 Task: Set the marquee position for the marquee display to the bottom-right.
Action: Mouse moved to (128, 24)
Screenshot: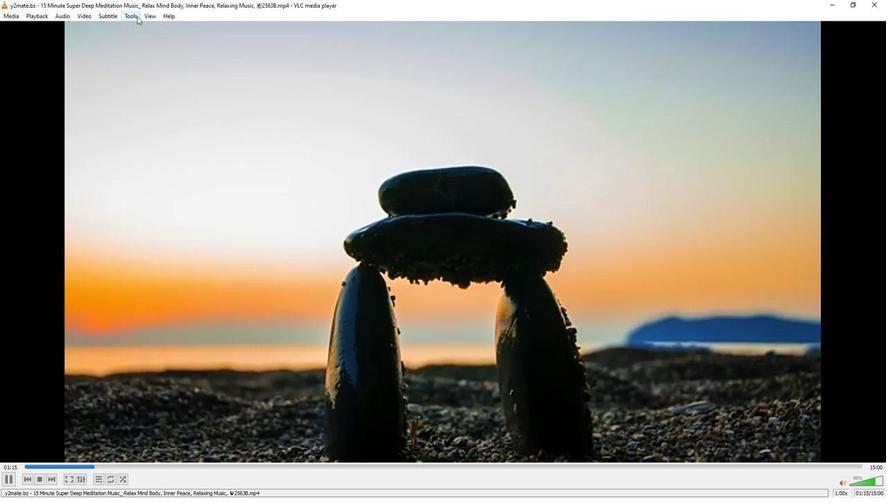 
Action: Mouse pressed left at (128, 24)
Screenshot: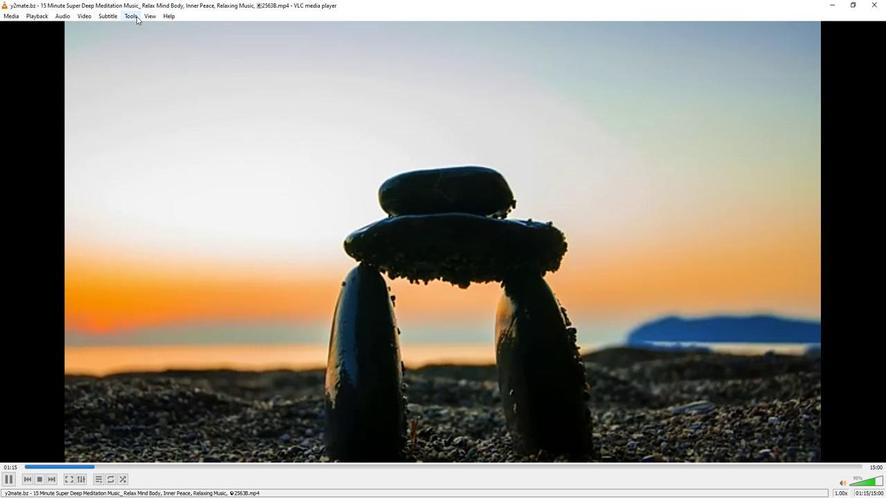 
Action: Mouse moved to (132, 125)
Screenshot: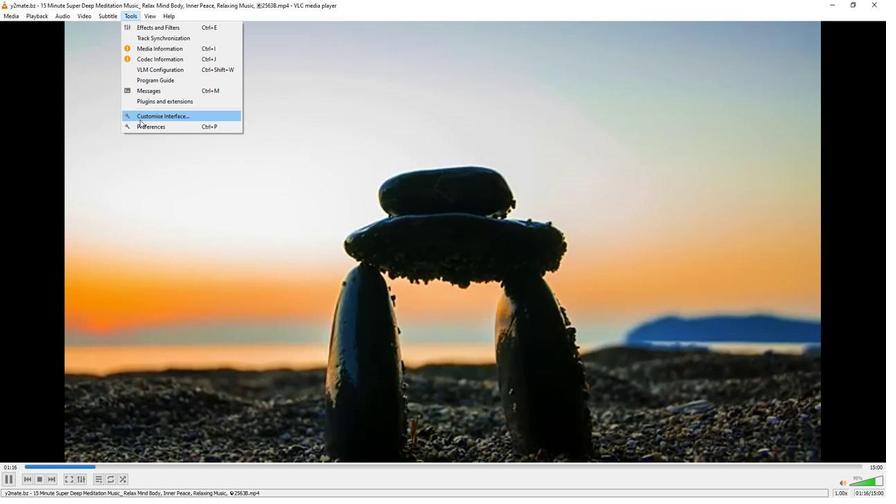 
Action: Mouse pressed left at (132, 125)
Screenshot: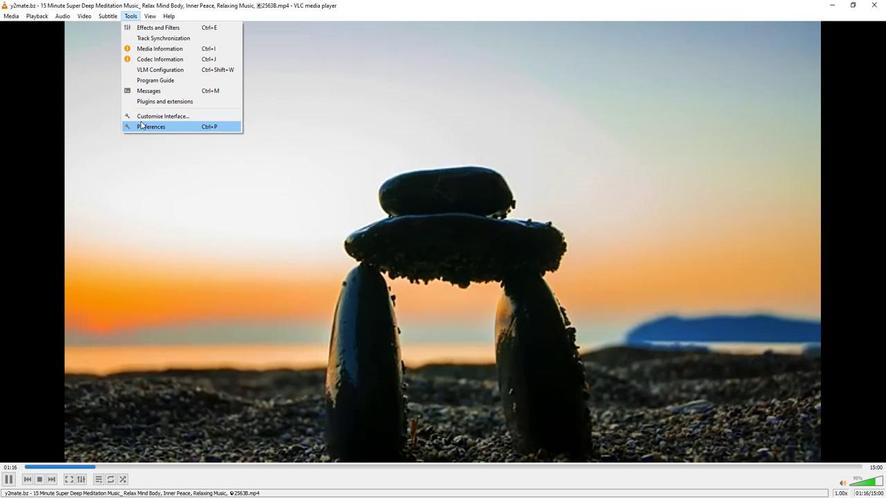 
Action: Mouse moved to (291, 399)
Screenshot: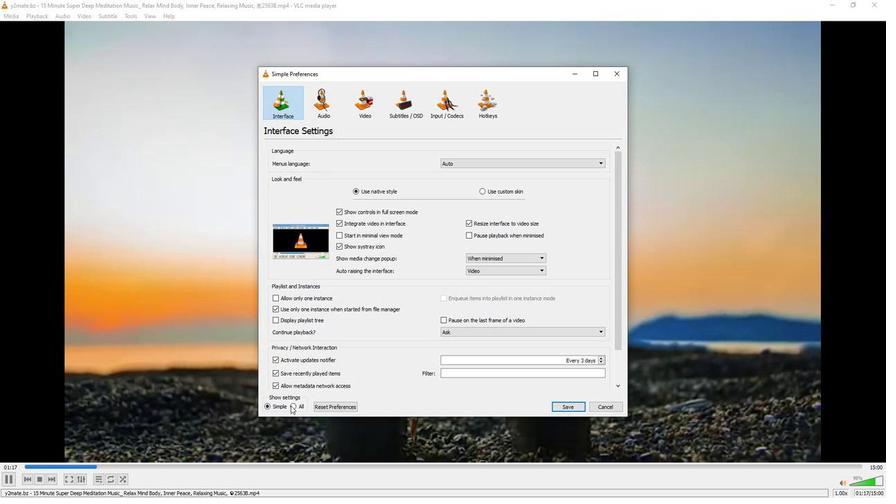 
Action: Mouse pressed left at (291, 399)
Screenshot: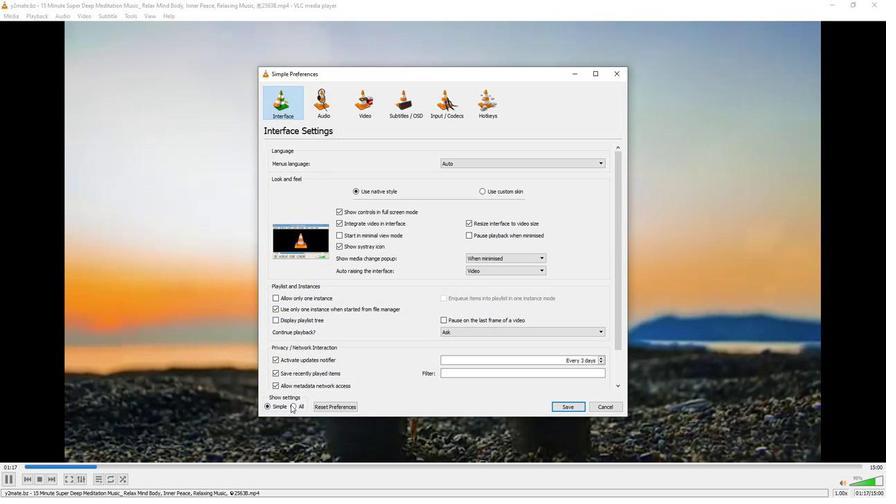 
Action: Mouse moved to (297, 340)
Screenshot: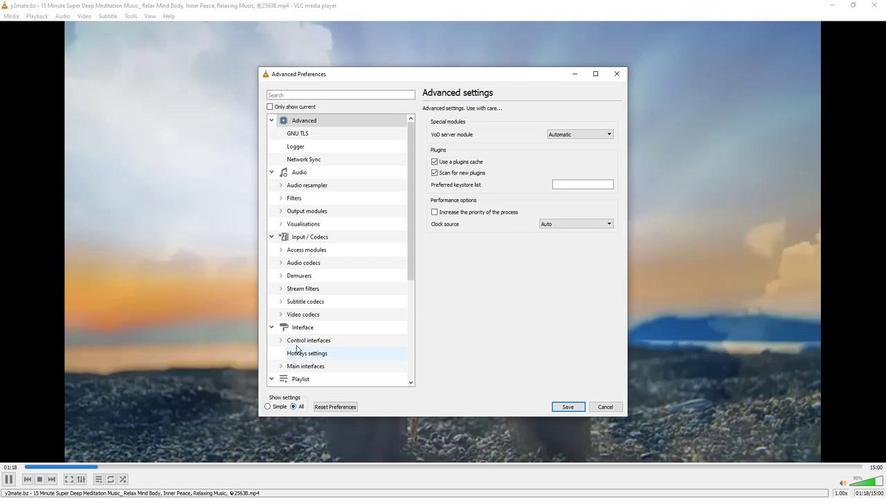 
Action: Mouse scrolled (297, 339) with delta (0, 0)
Screenshot: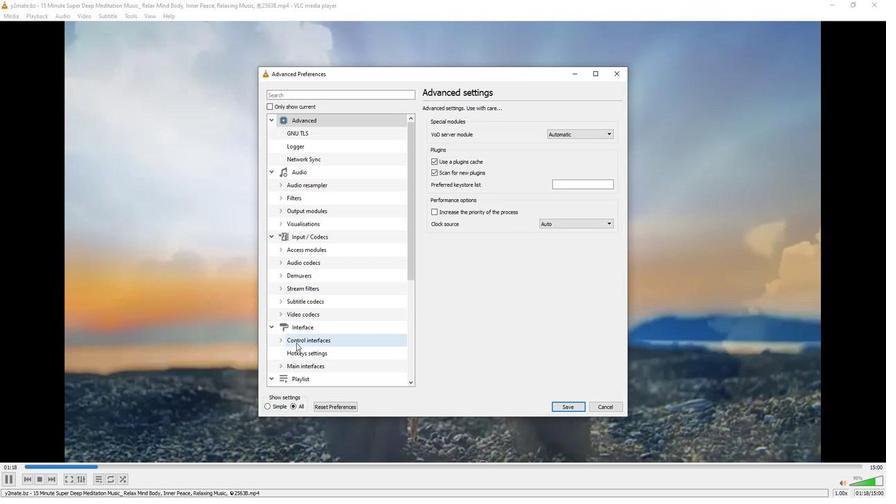 
Action: Mouse scrolled (297, 339) with delta (0, 0)
Screenshot: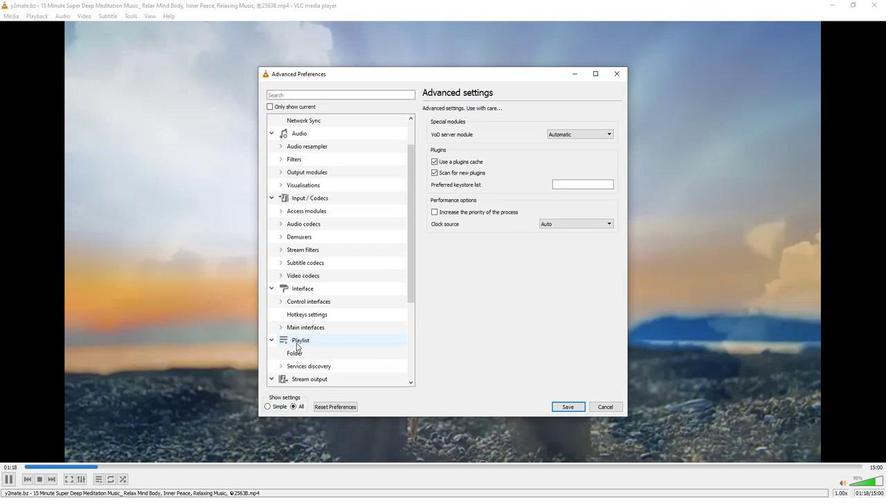 
Action: Mouse moved to (297, 340)
Screenshot: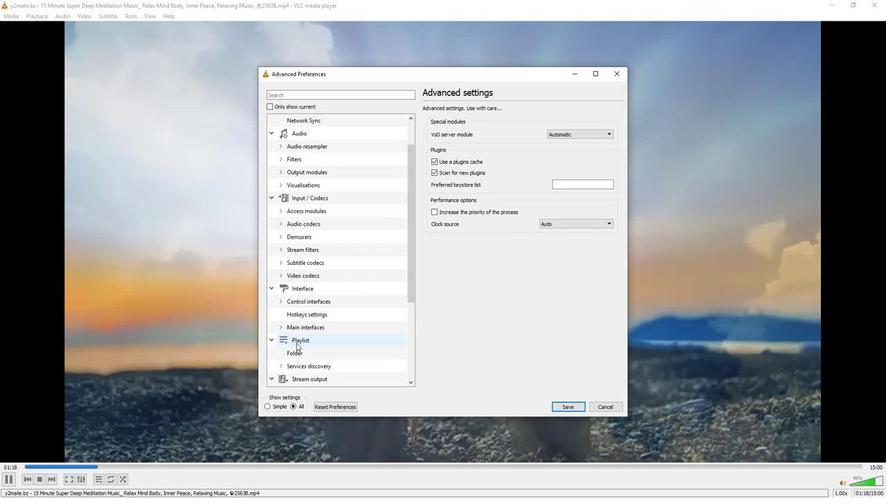 
Action: Mouse scrolled (297, 339) with delta (0, 0)
Screenshot: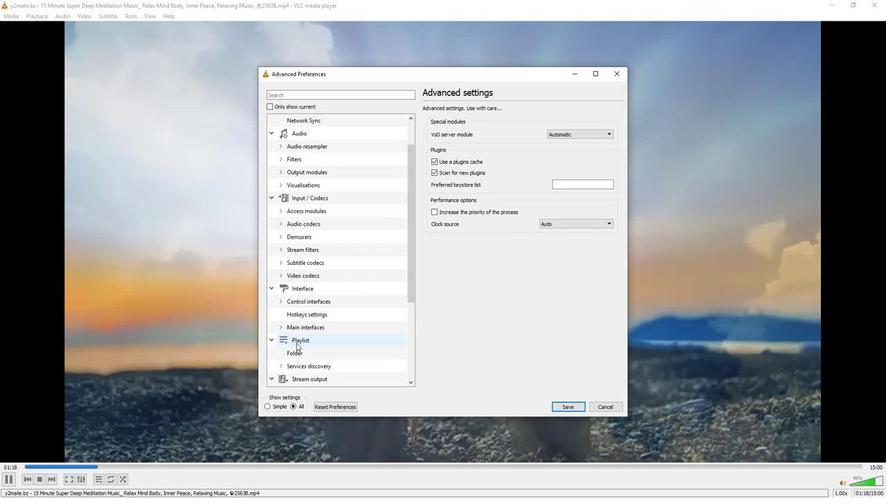 
Action: Mouse moved to (297, 338)
Screenshot: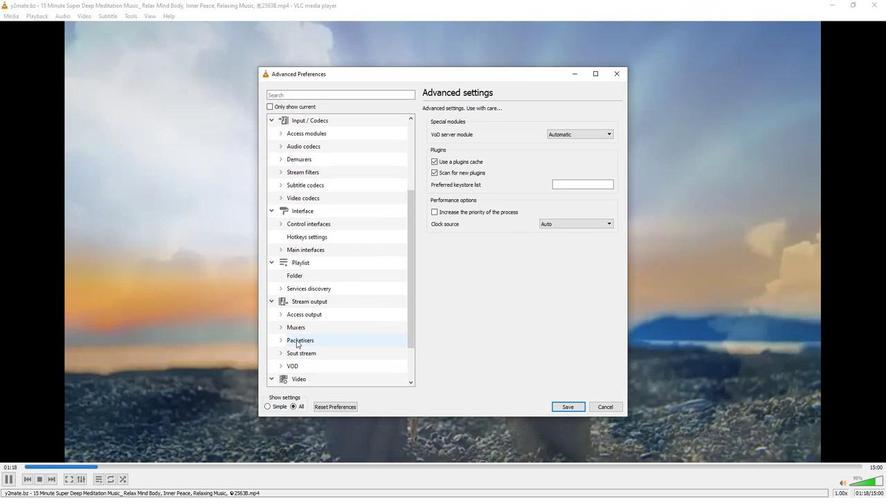 
Action: Mouse scrolled (297, 337) with delta (0, 0)
Screenshot: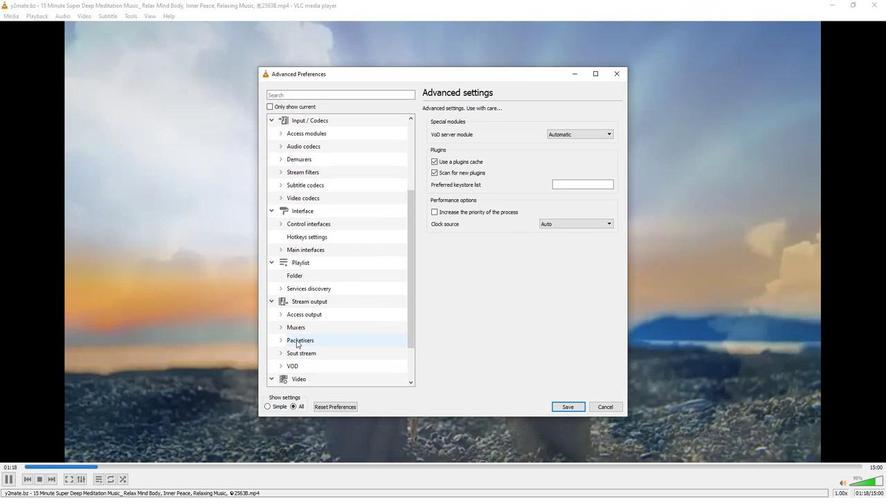 
Action: Mouse moved to (296, 339)
Screenshot: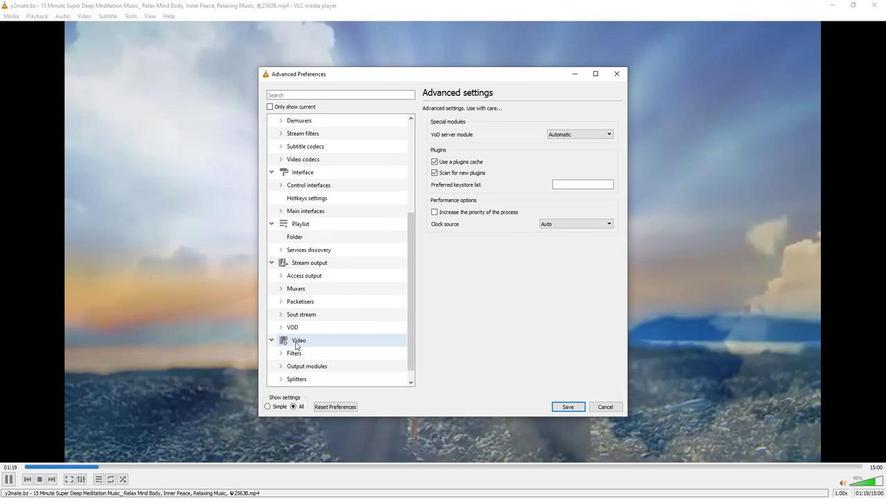 
Action: Mouse scrolled (296, 339) with delta (0, 0)
Screenshot: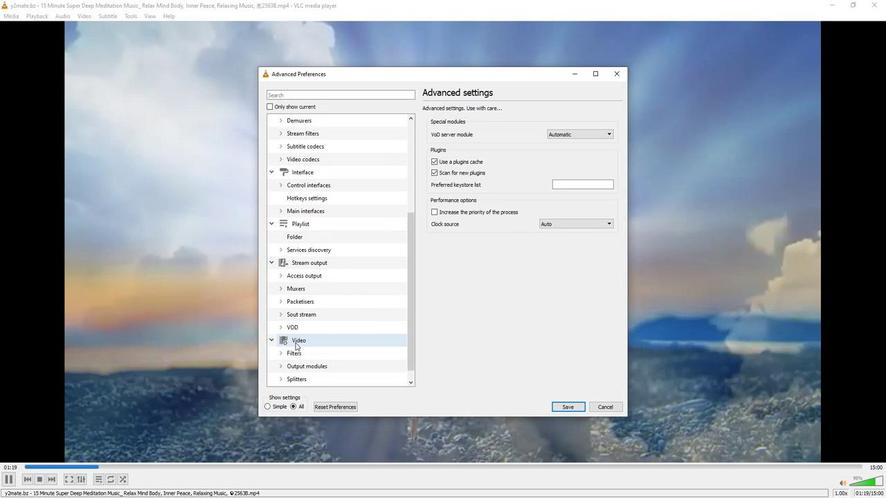 
Action: Mouse moved to (309, 373)
Screenshot: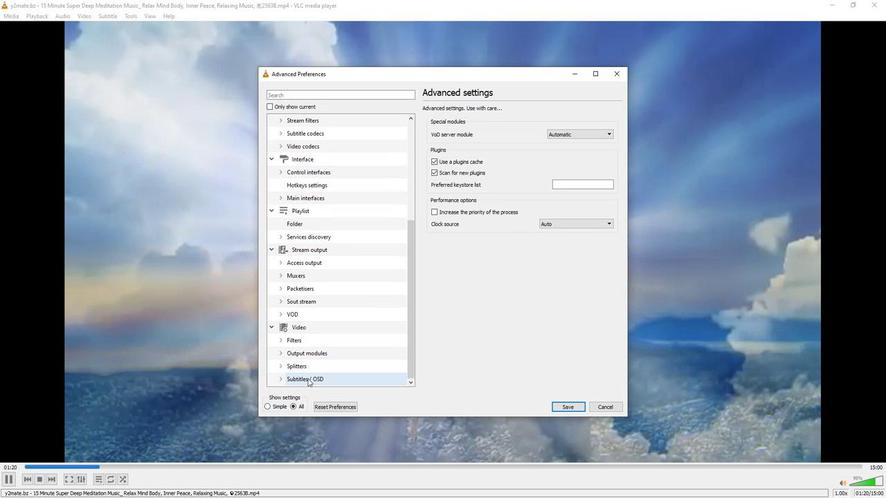 
Action: Mouse pressed left at (309, 373)
Screenshot: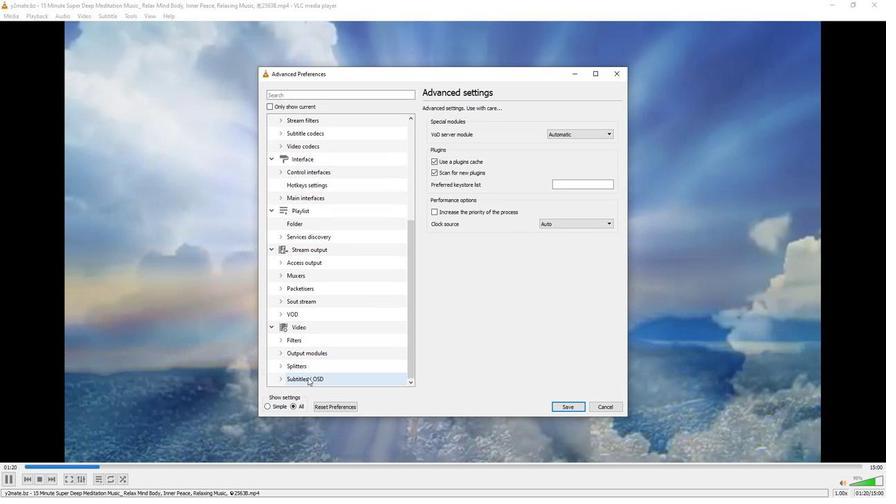 
Action: Mouse moved to (324, 338)
Screenshot: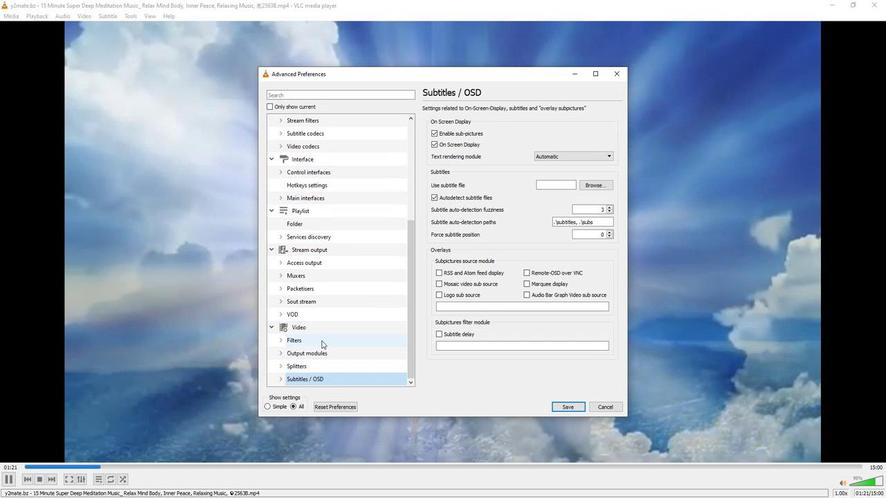 
Action: Mouse scrolled (324, 337) with delta (0, 0)
Screenshot: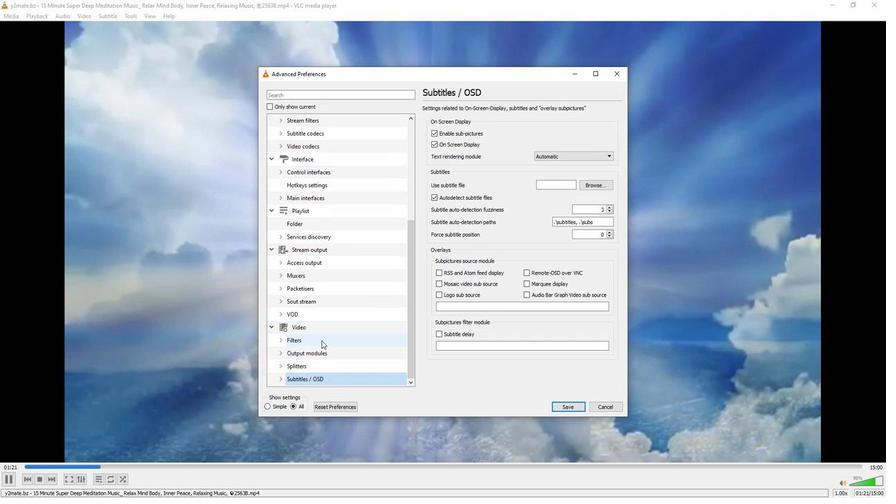 
Action: Mouse moved to (324, 336)
Screenshot: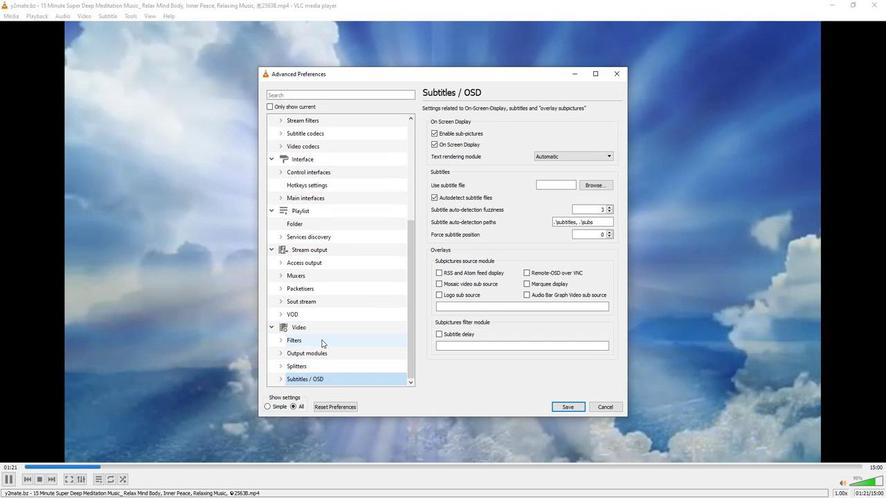 
Action: Mouse scrolled (324, 336) with delta (0, 0)
Screenshot: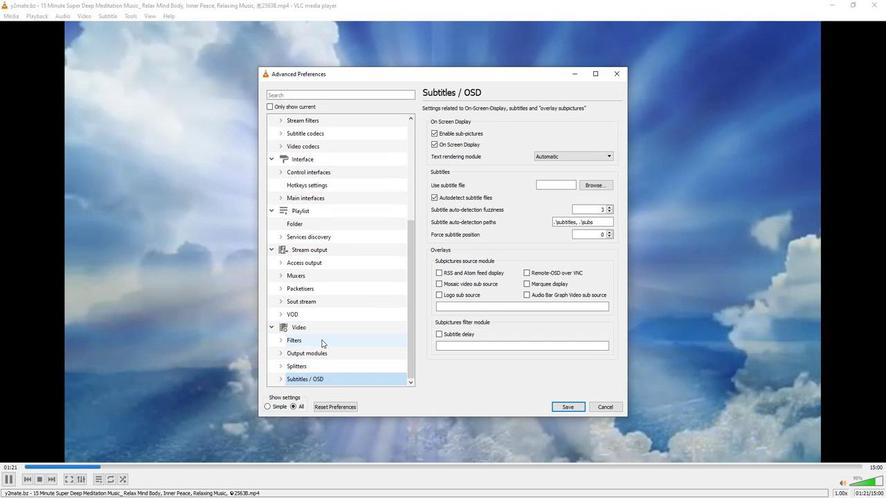 
Action: Mouse moved to (322, 333)
Screenshot: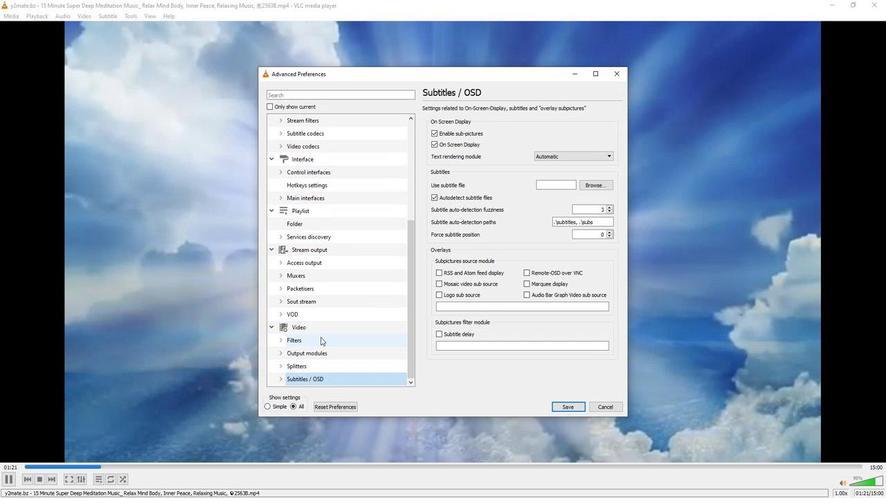 
Action: Mouse scrolled (322, 333) with delta (0, 0)
Screenshot: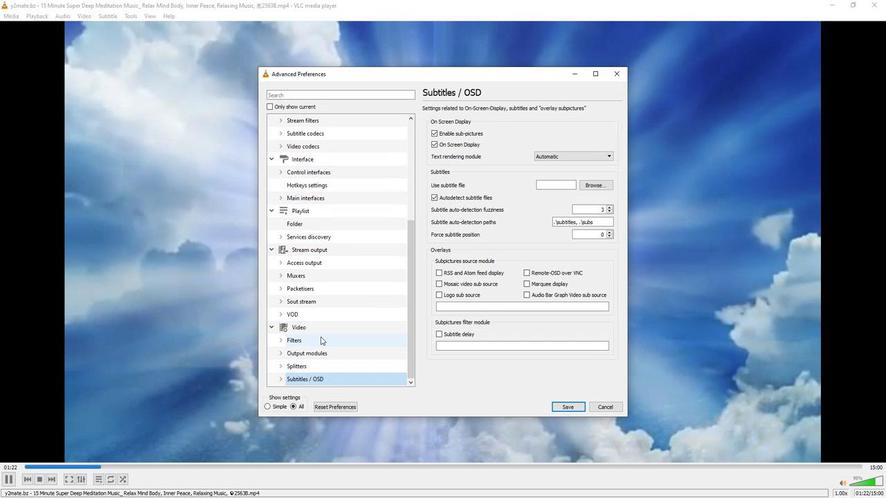 
Action: Mouse scrolled (322, 333) with delta (0, 0)
Screenshot: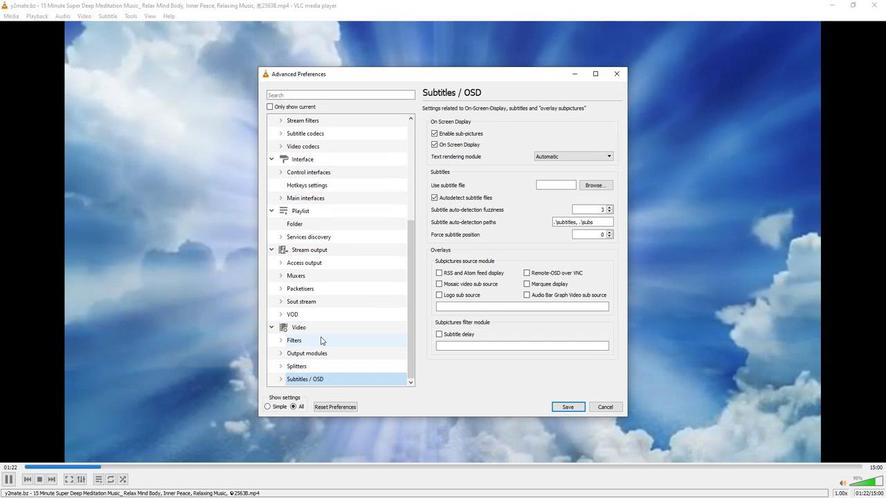 
Action: Mouse scrolled (322, 333) with delta (0, 0)
Screenshot: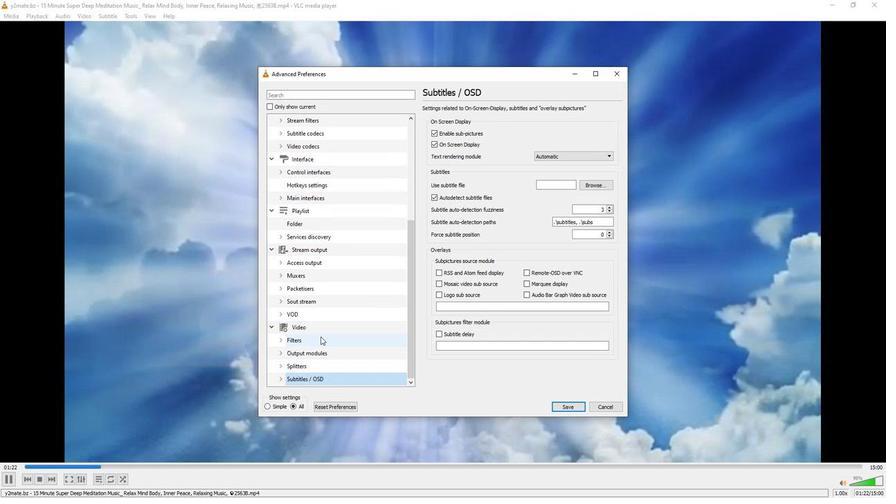 
Action: Mouse moved to (279, 374)
Screenshot: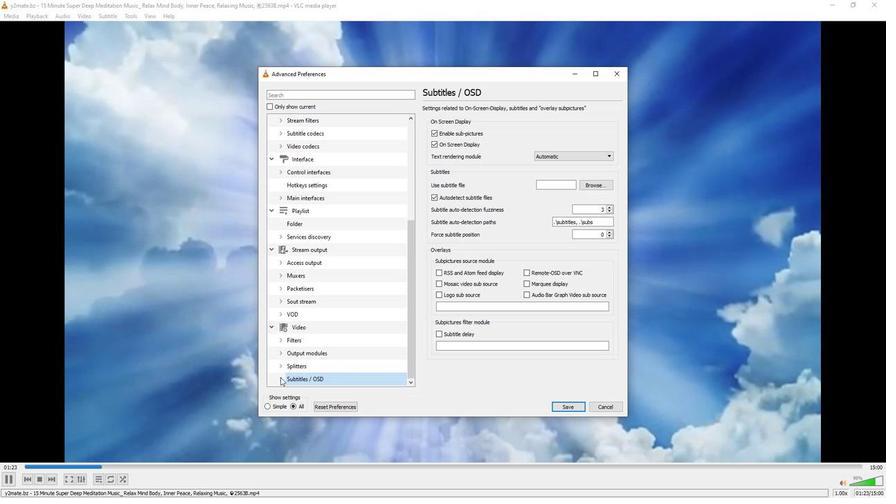 
Action: Mouse pressed left at (279, 374)
Screenshot: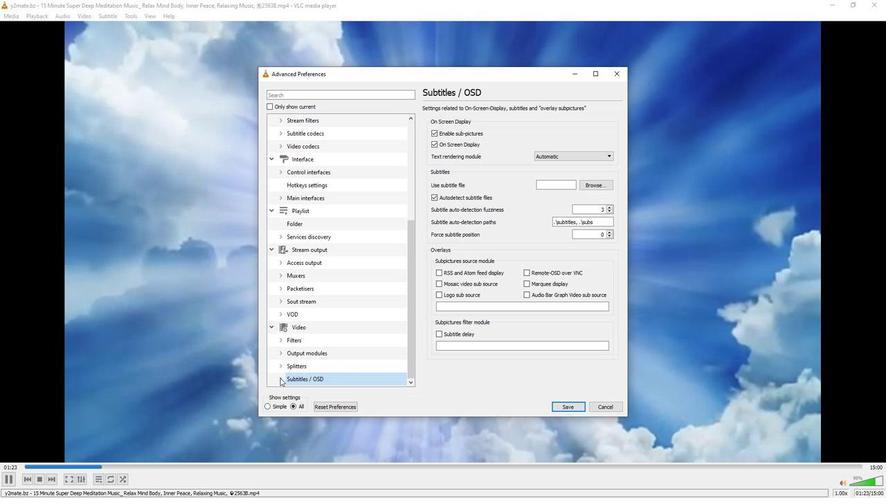 
Action: Mouse moved to (317, 326)
Screenshot: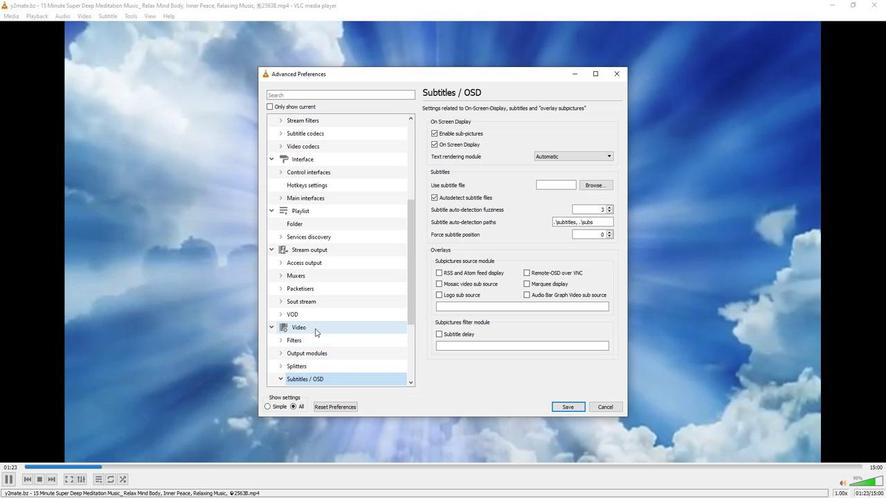 
Action: Mouse scrolled (317, 325) with delta (0, 0)
Screenshot: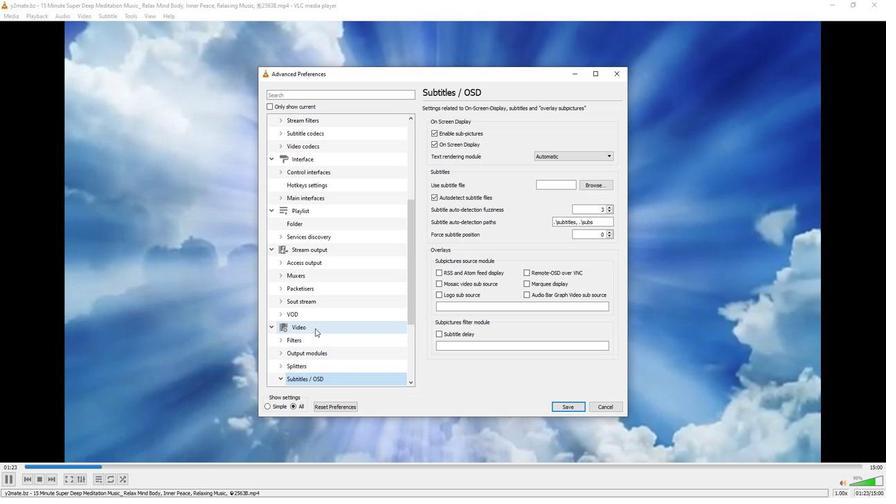 
Action: Mouse scrolled (317, 325) with delta (0, 0)
Screenshot: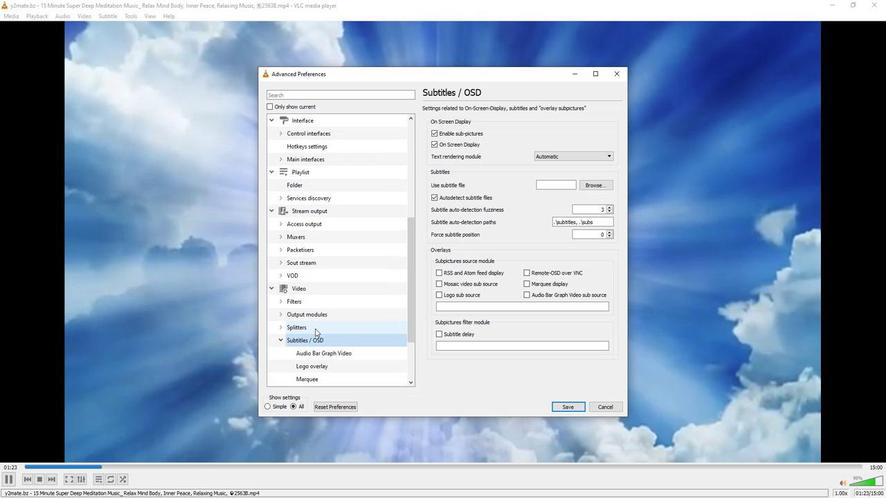 
Action: Mouse moved to (311, 354)
Screenshot: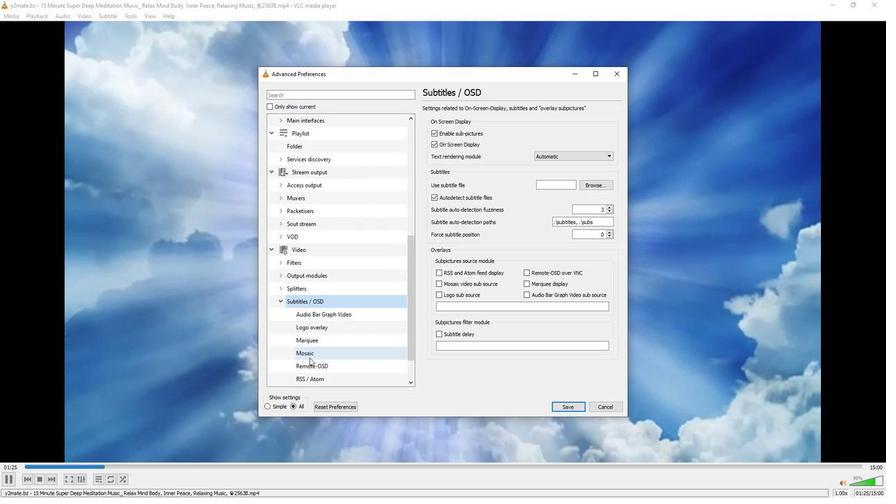 
Action: Mouse scrolled (311, 354) with delta (0, 0)
Screenshot: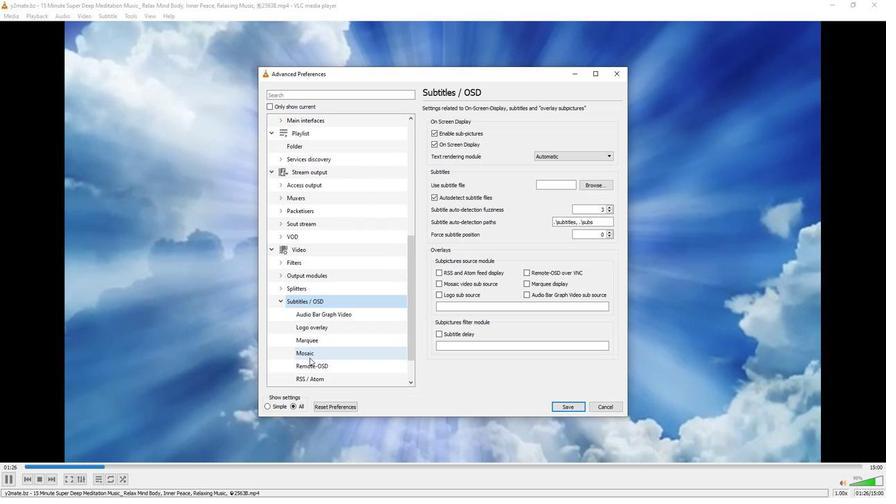 
Action: Mouse scrolled (311, 354) with delta (0, 0)
Screenshot: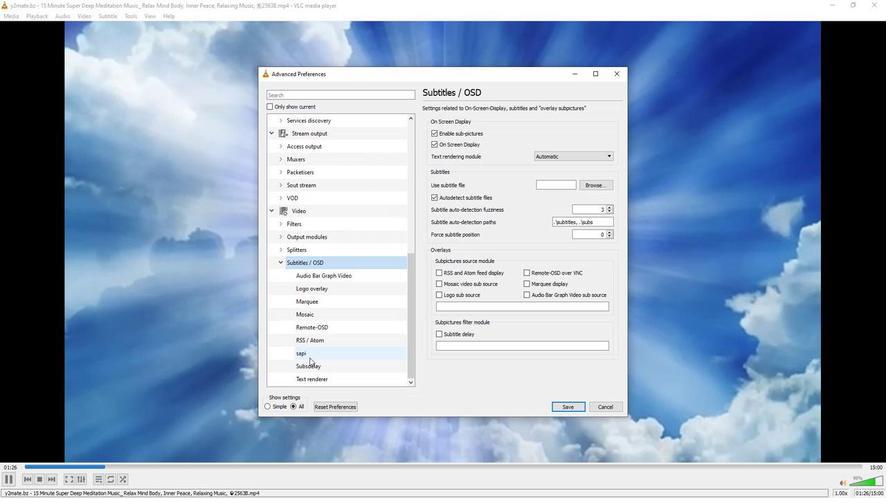 
Action: Mouse moved to (317, 298)
Screenshot: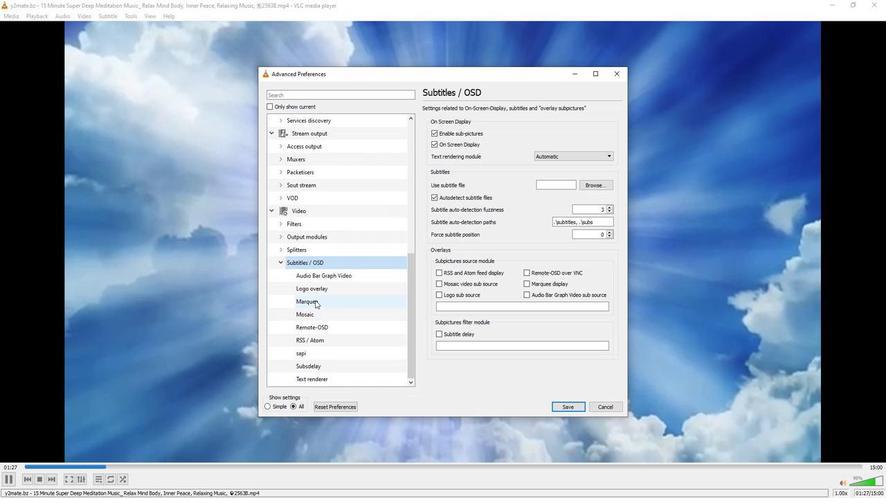
Action: Mouse pressed left at (317, 298)
Screenshot: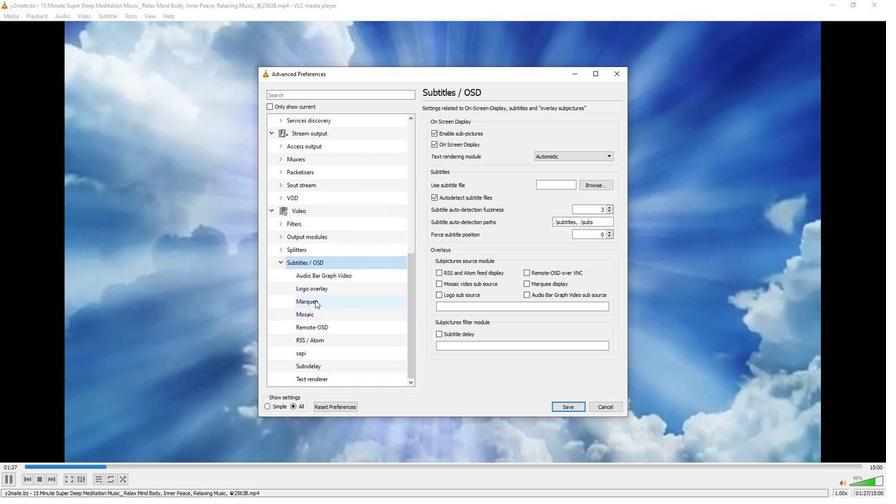 
Action: Mouse moved to (629, 185)
Screenshot: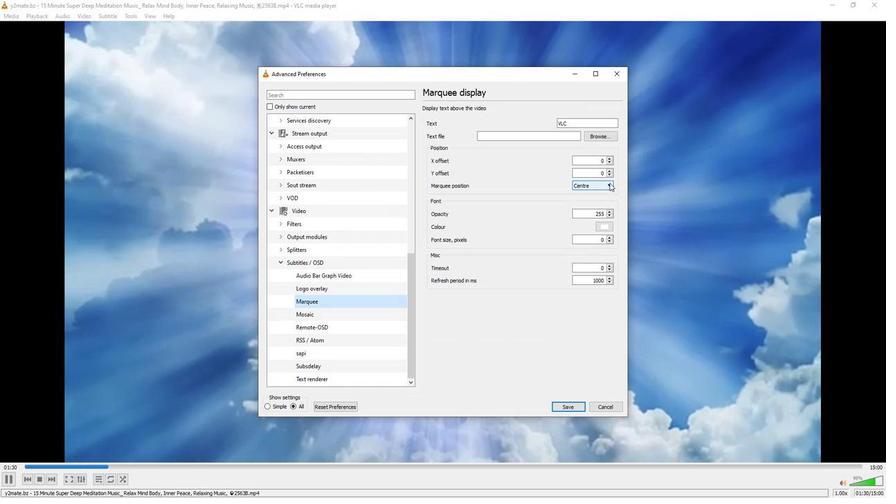 
Action: Mouse pressed left at (629, 185)
Screenshot: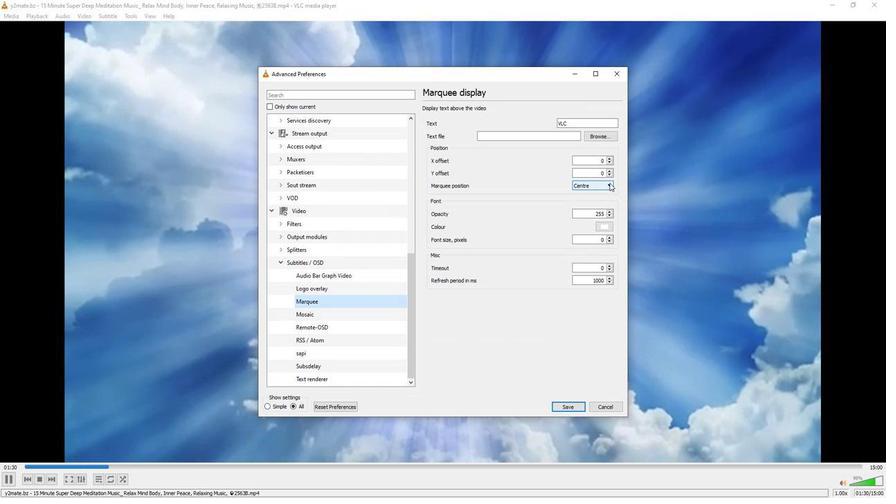 
Action: Mouse moved to (600, 242)
Screenshot: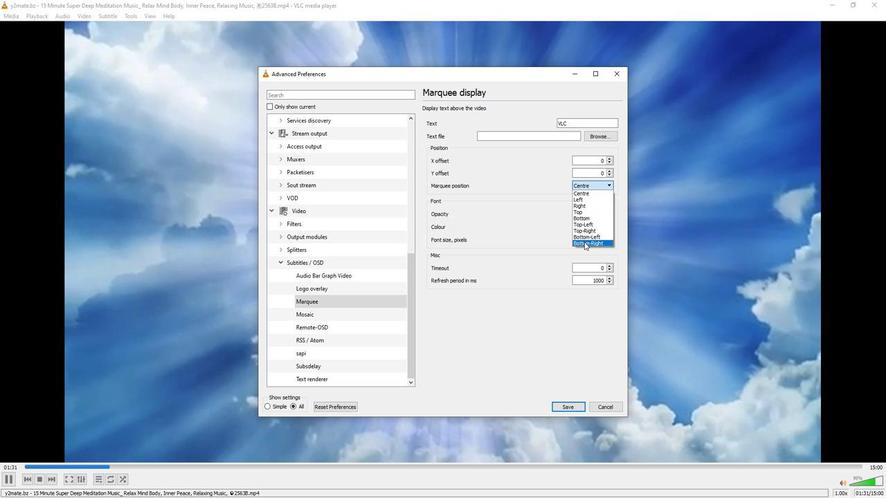 
Action: Mouse pressed left at (600, 242)
Screenshot: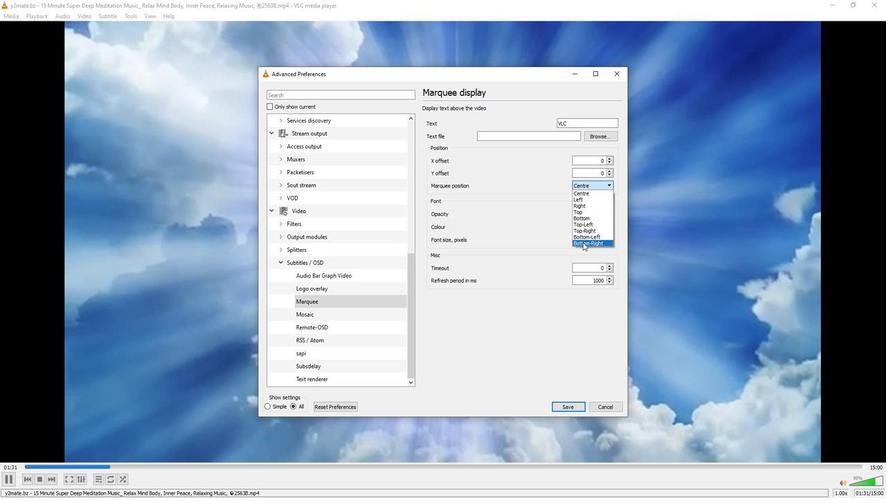 
Action: Mouse moved to (594, 242)
Screenshot: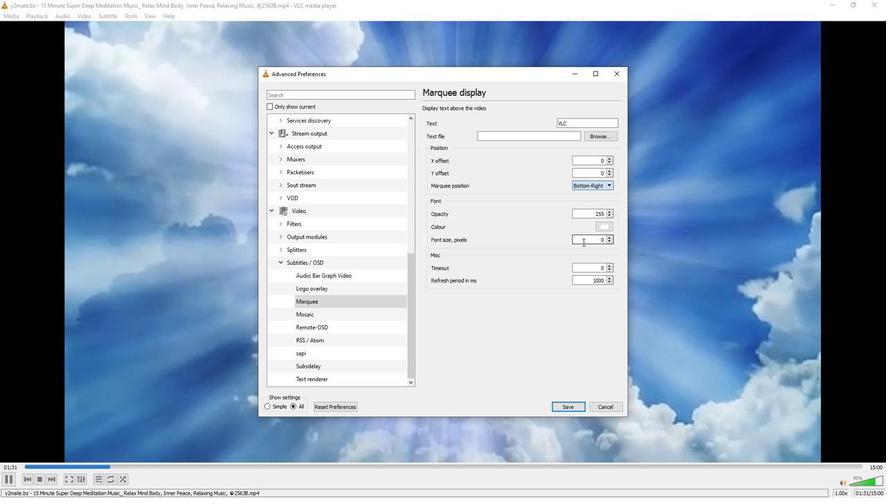 
